 Task: Create a sub task Gather and Analyse Requirements for the task  Implement a new cloud-based knowledge management system for a company in the project AvidTech , assign it to team member softage.2@softage.net and update the status of the sub task to  Off Track , set the priority of the sub task to High
Action: Mouse moved to (478, 429)
Screenshot: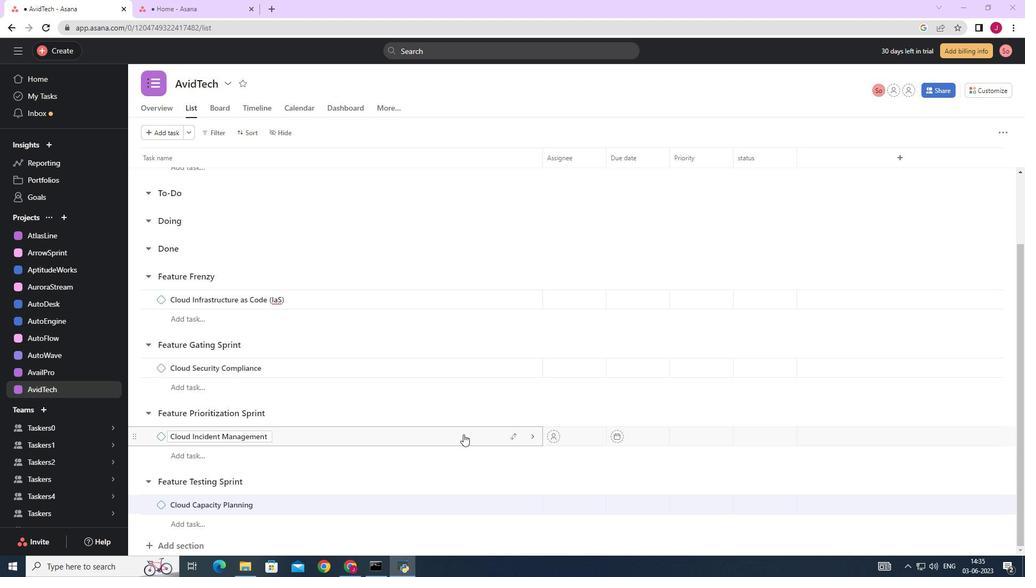 
Action: Mouse scrolled (478, 429) with delta (0, 0)
Screenshot: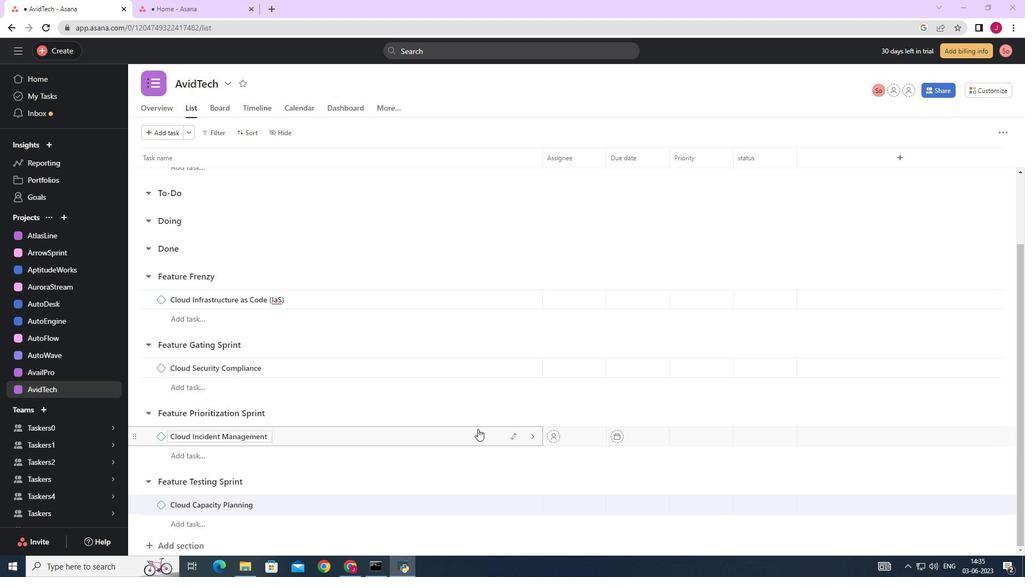 
Action: Mouse scrolled (478, 429) with delta (0, 0)
Screenshot: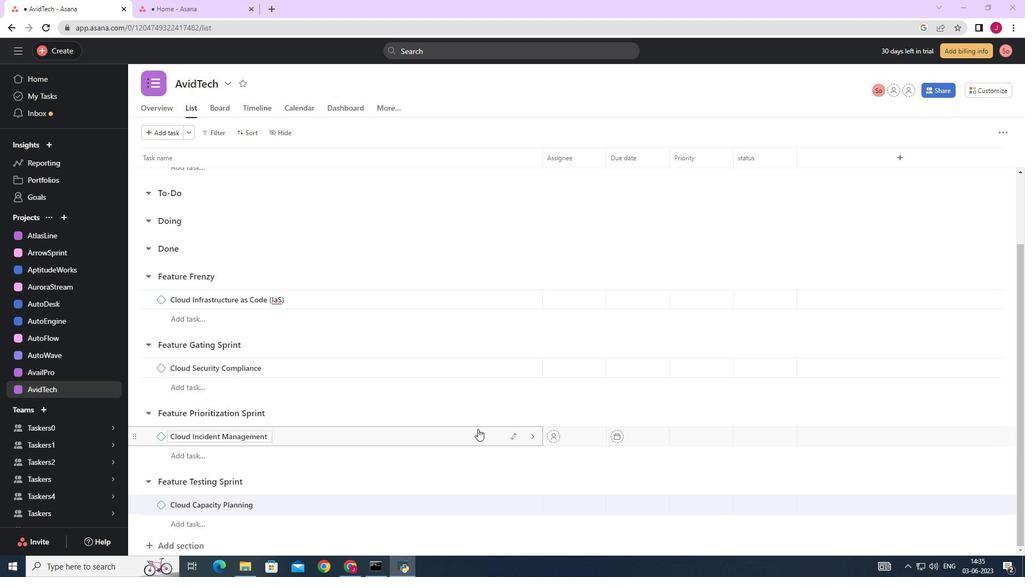 
Action: Mouse scrolled (478, 429) with delta (0, 0)
Screenshot: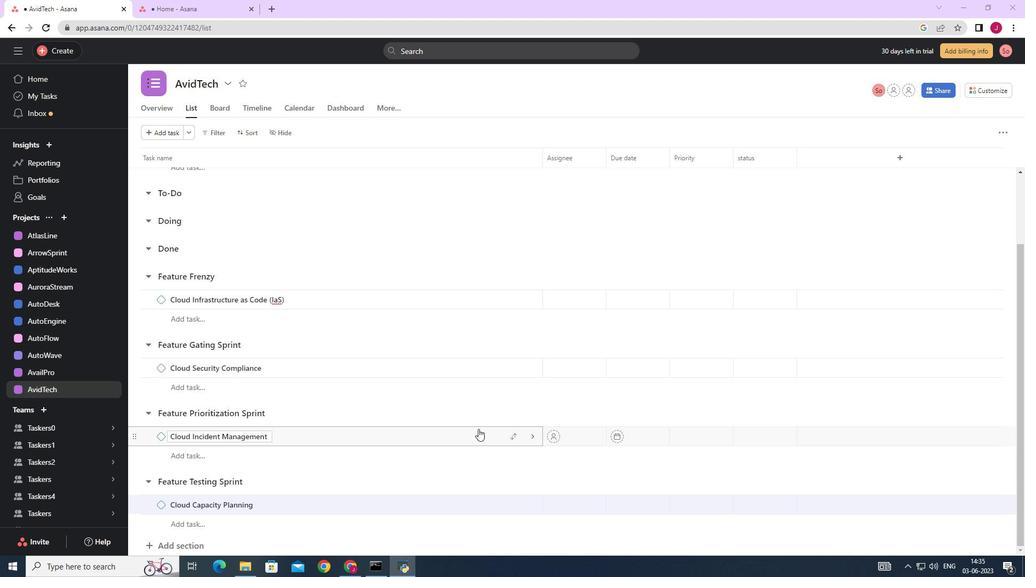 
Action: Mouse moved to (474, 424)
Screenshot: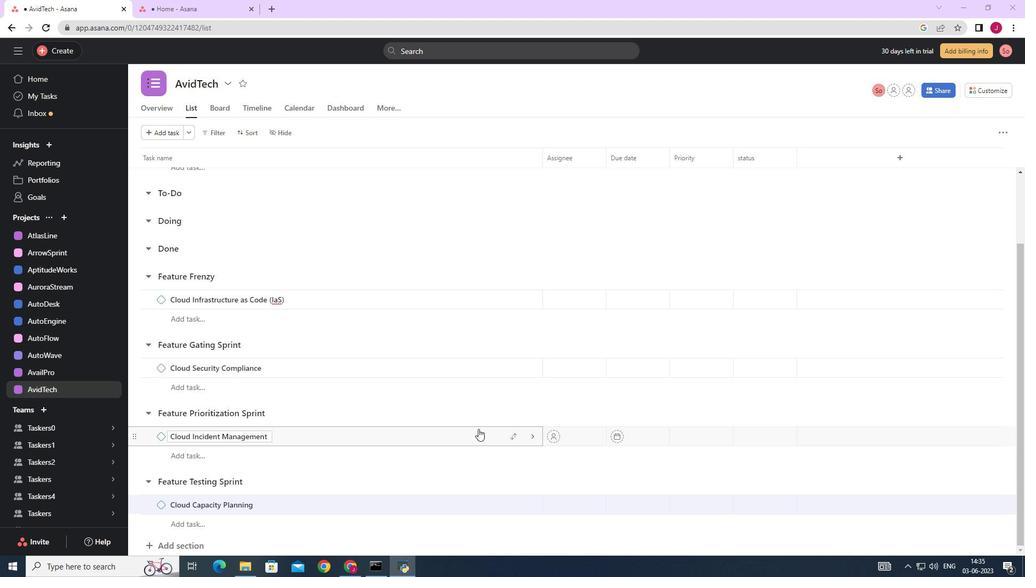 
Action: Mouse scrolled (478, 428) with delta (0, 0)
Screenshot: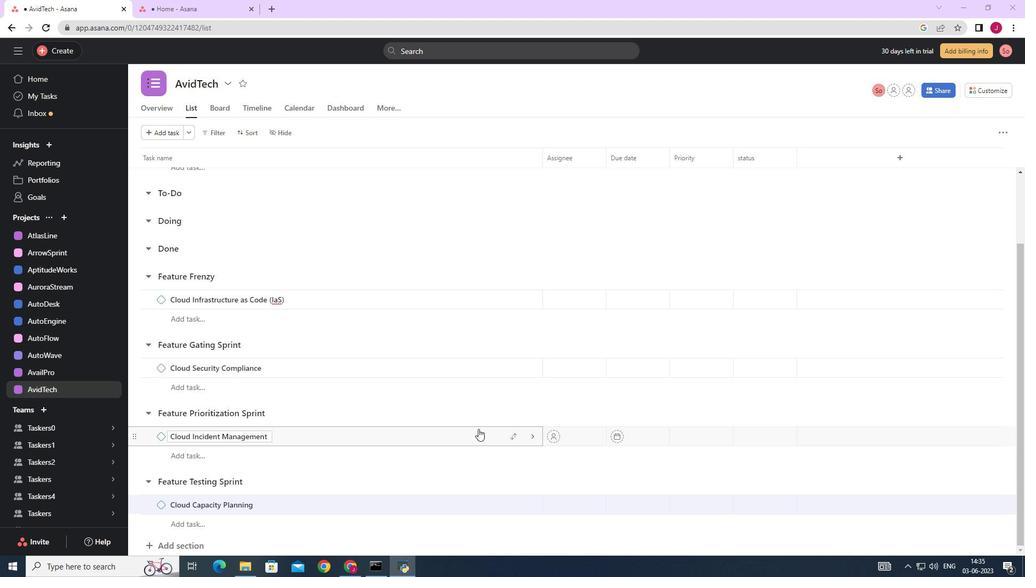 
Action: Mouse moved to (494, 233)
Screenshot: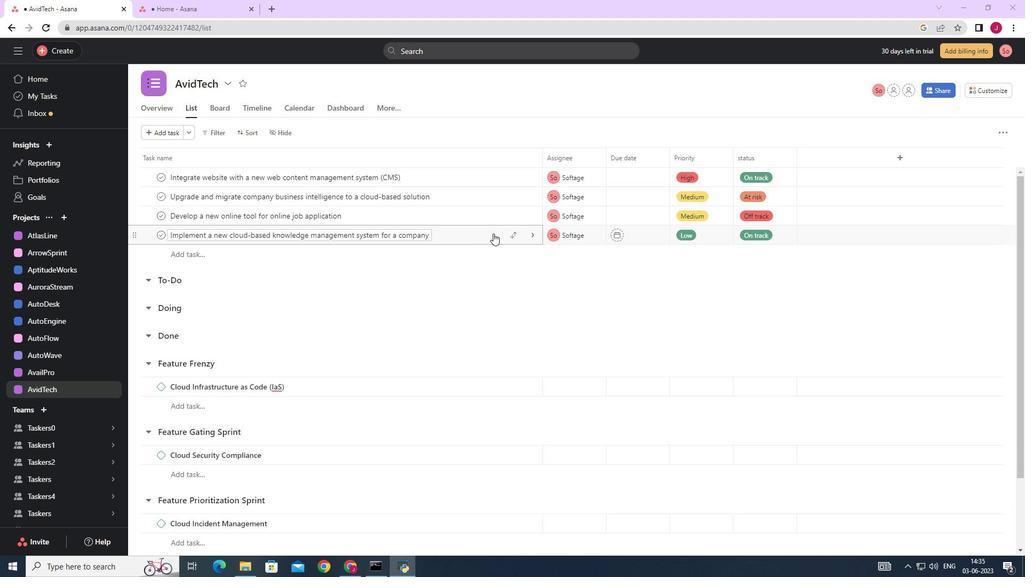 
Action: Mouse pressed left at (494, 233)
Screenshot: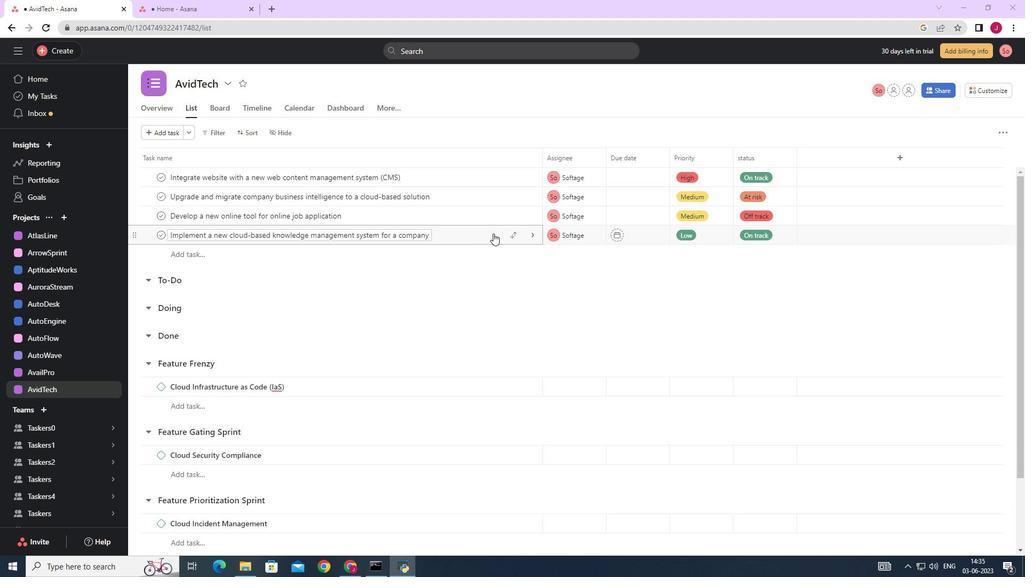 
Action: Mouse moved to (763, 329)
Screenshot: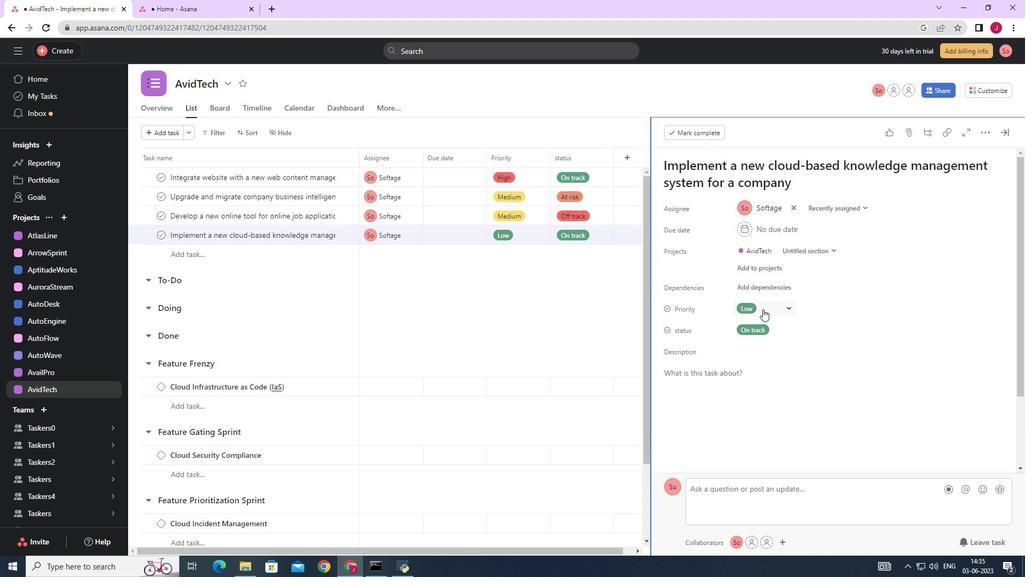 
Action: Mouse scrolled (763, 329) with delta (0, 0)
Screenshot: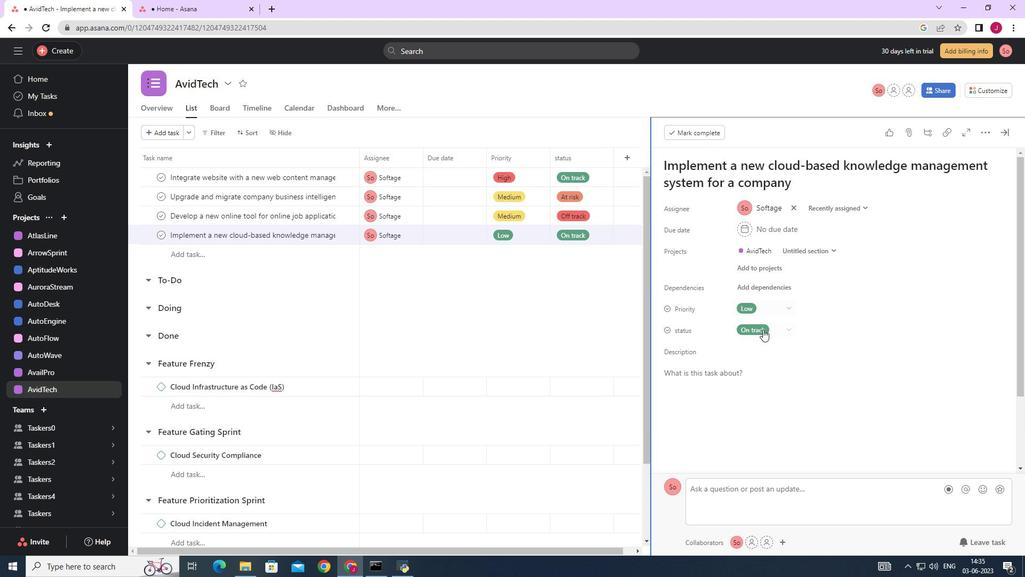 
Action: Mouse scrolled (763, 329) with delta (0, 0)
Screenshot: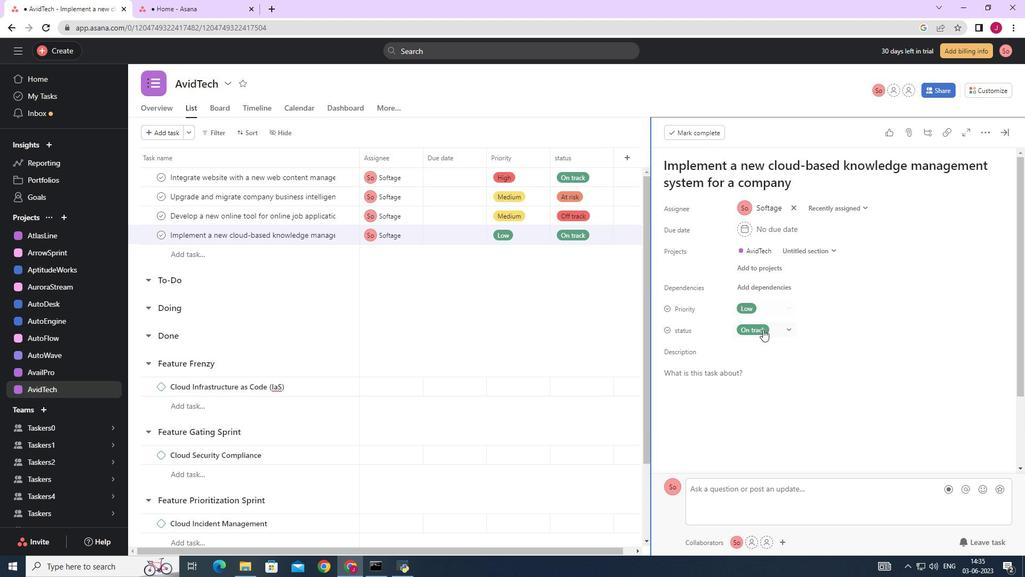 
Action: Mouse scrolled (763, 329) with delta (0, 0)
Screenshot: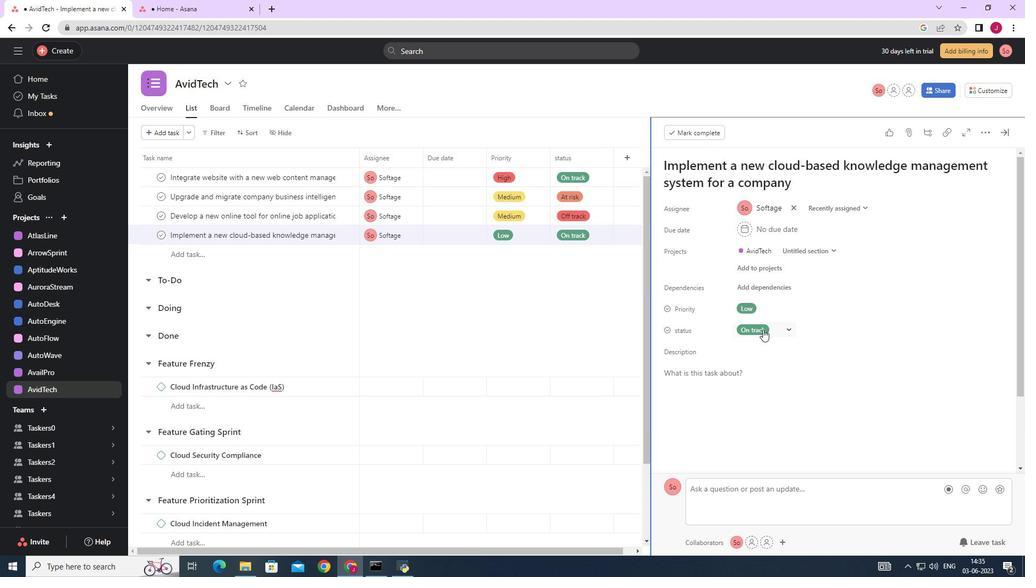 
Action: Mouse moved to (700, 391)
Screenshot: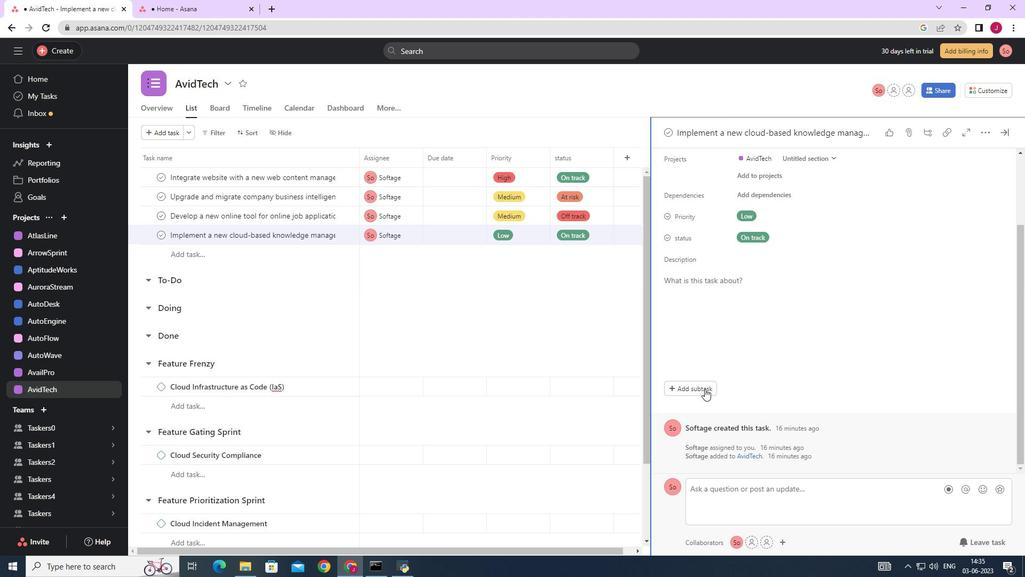 
Action: Mouse pressed left at (700, 391)
Screenshot: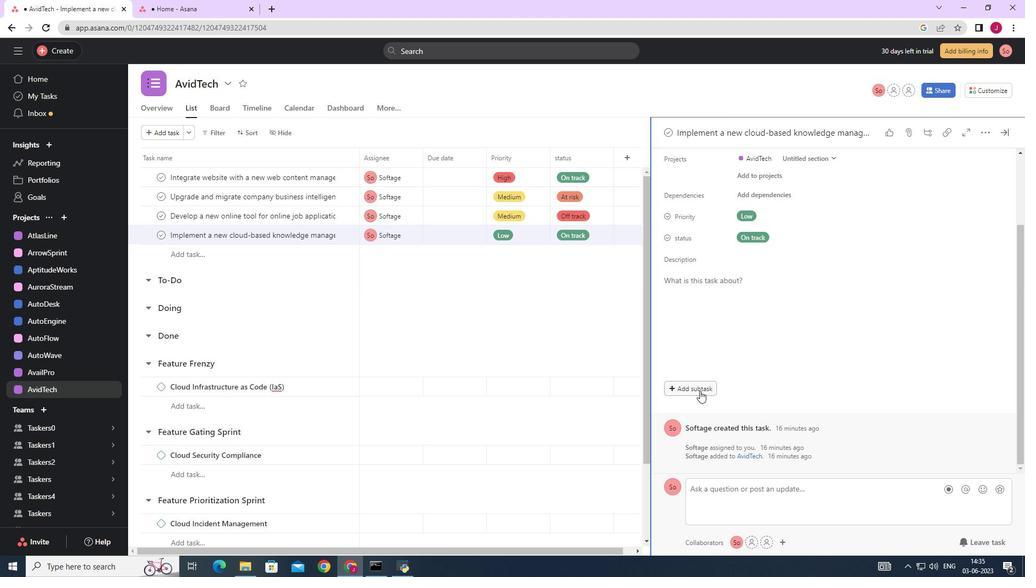 
Action: Mouse moved to (688, 363)
Screenshot: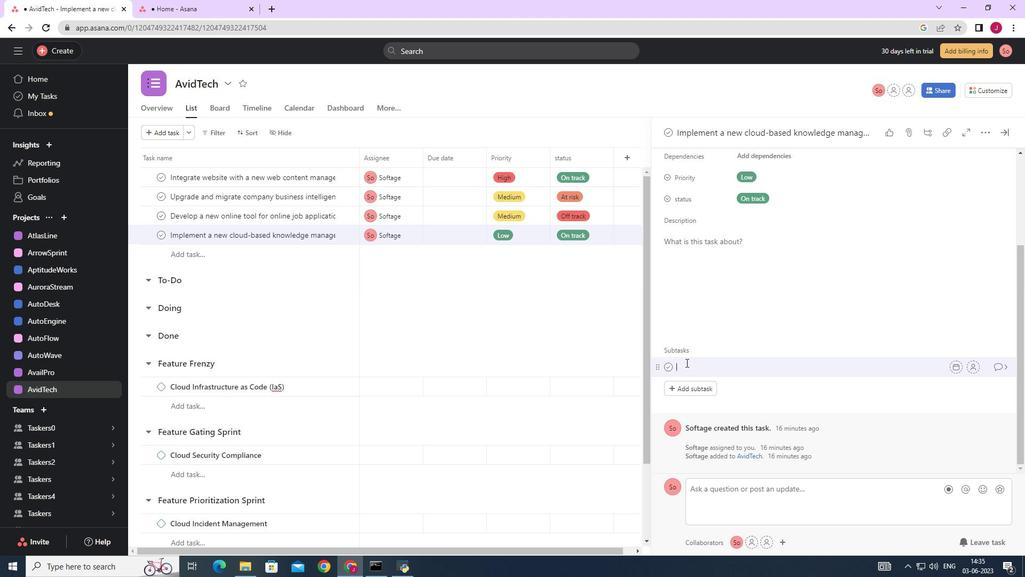 
Action: Key pressed <Key.caps_lock>G<Key.caps_lock>ather<Key.space>and<Key.space><Key.caps_lock>A<Key.caps_lock>m<Key.backspace>nalyse<Key.space><Key.caps_lock>R<Key.caps_lock>equiremettns<Key.space><Key.backspace><Key.backspace><Key.backspace><Key.backspace><Key.backspace>nts<Key.space>
Screenshot: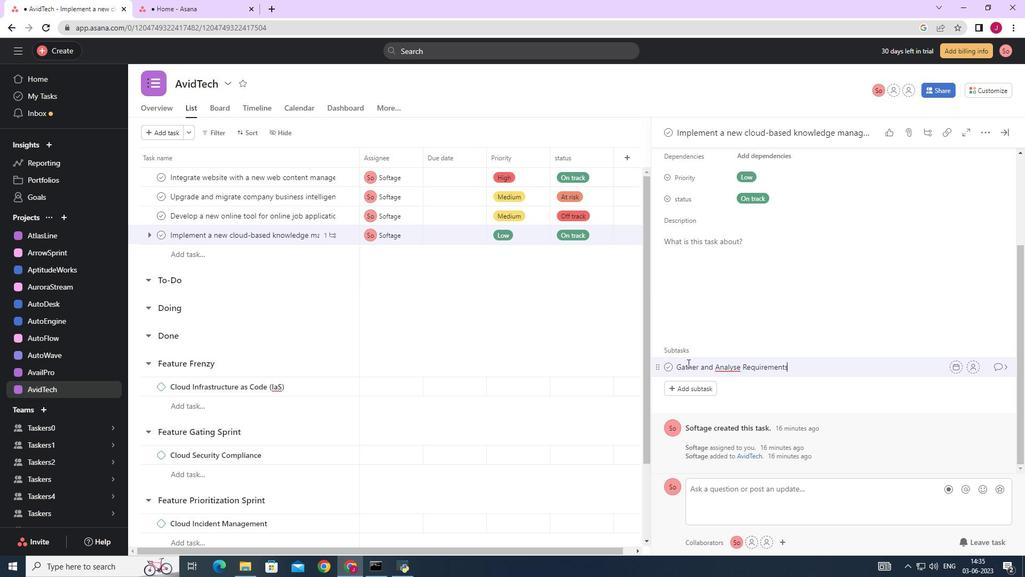 
Action: Mouse moved to (976, 368)
Screenshot: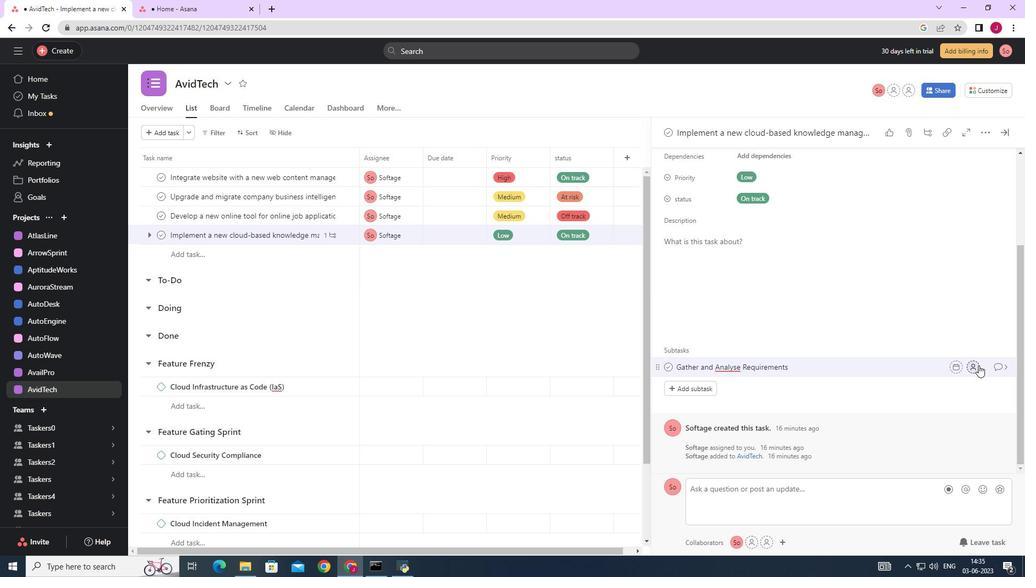 
Action: Mouse pressed left at (976, 368)
Screenshot: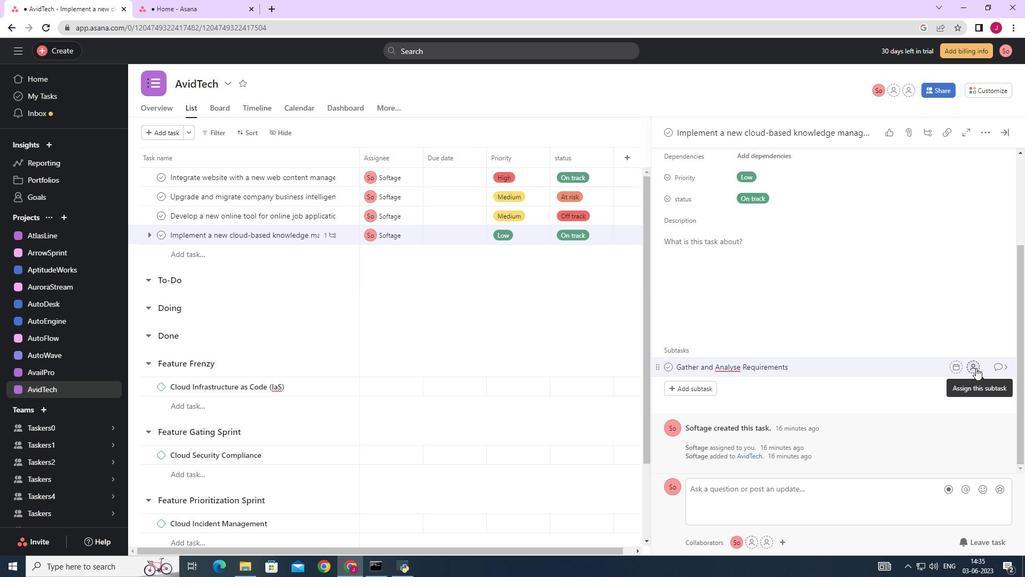 
Action: Mouse moved to (845, 411)
Screenshot: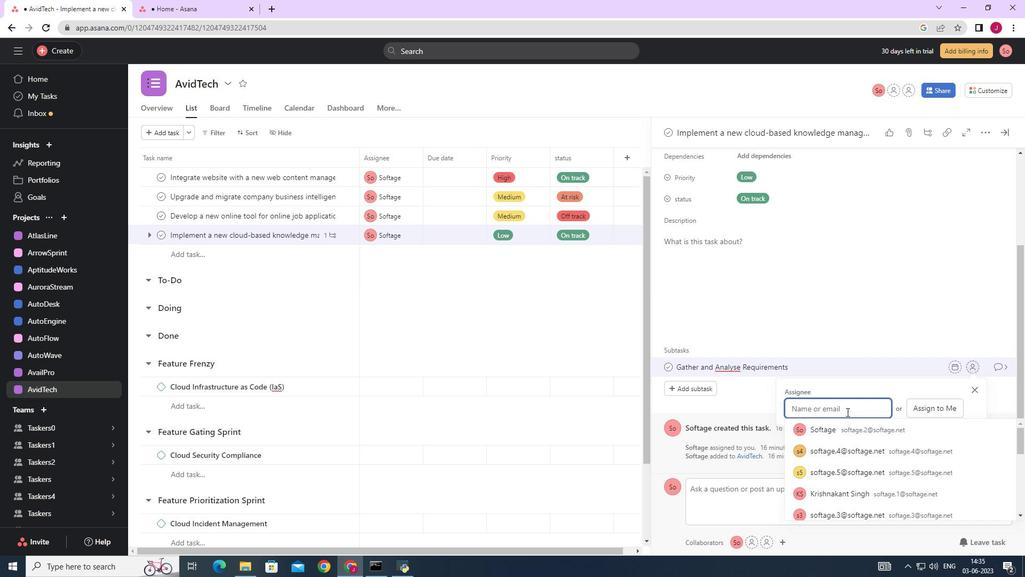 
Action: Key pressed softage.2
Screenshot: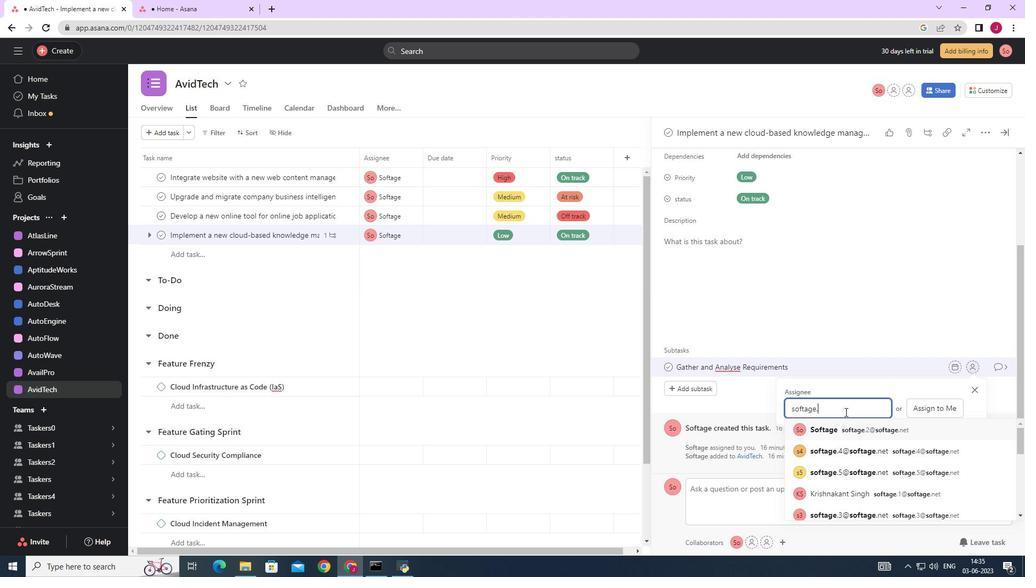 
Action: Mouse moved to (861, 430)
Screenshot: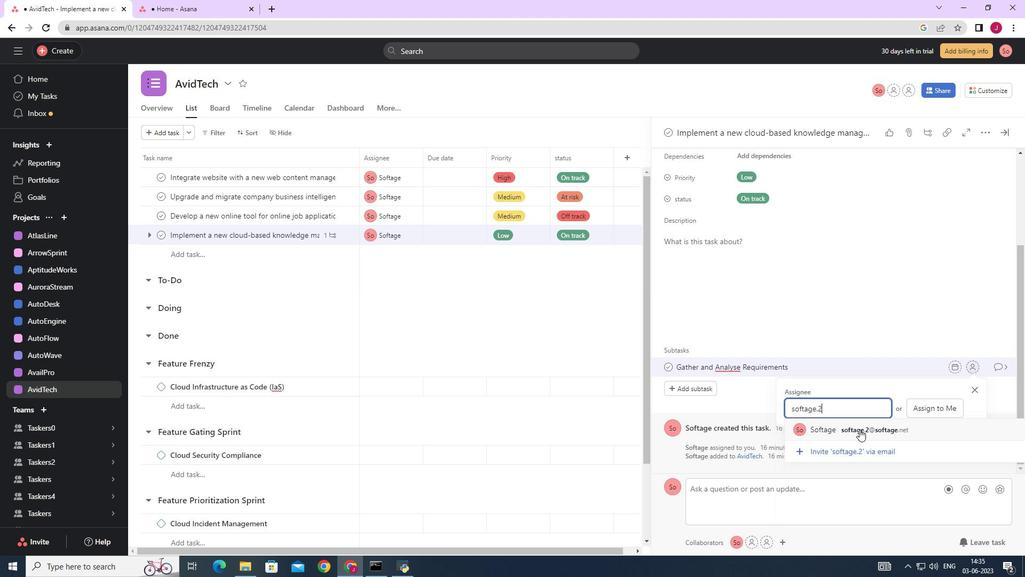 
Action: Mouse pressed left at (861, 430)
Screenshot: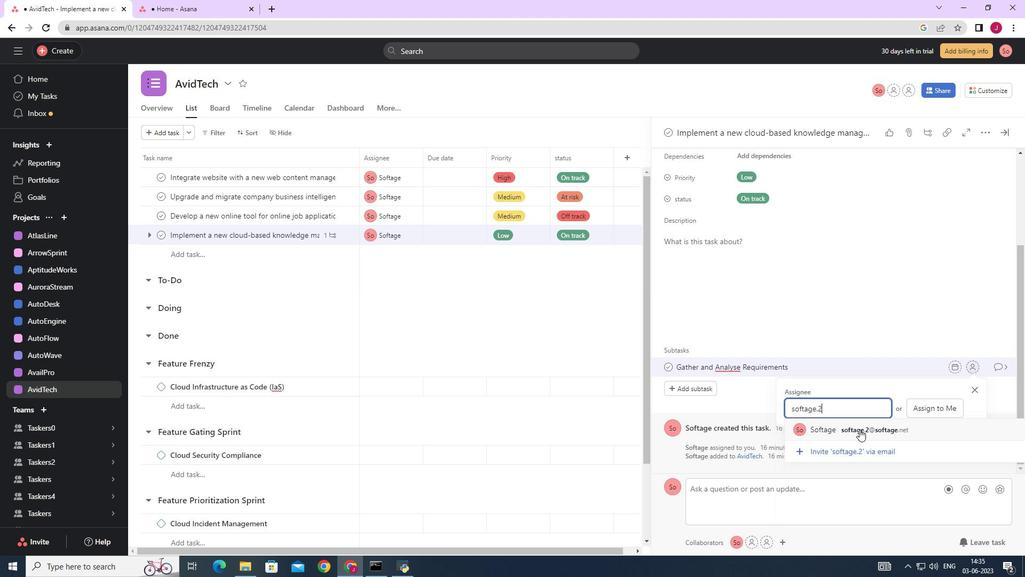 
Action: Mouse moved to (1002, 363)
Screenshot: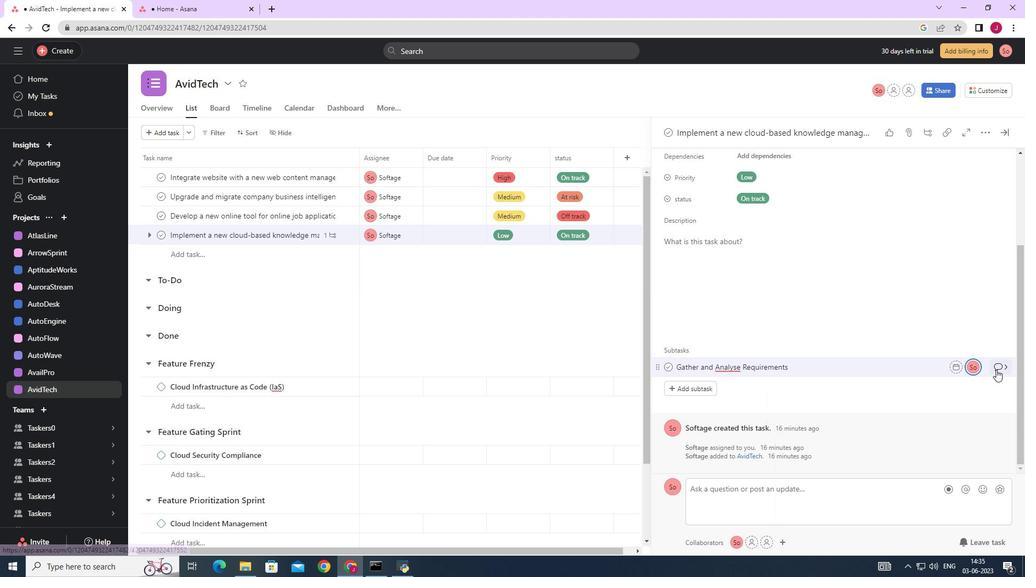 
Action: Mouse pressed left at (1002, 363)
Screenshot: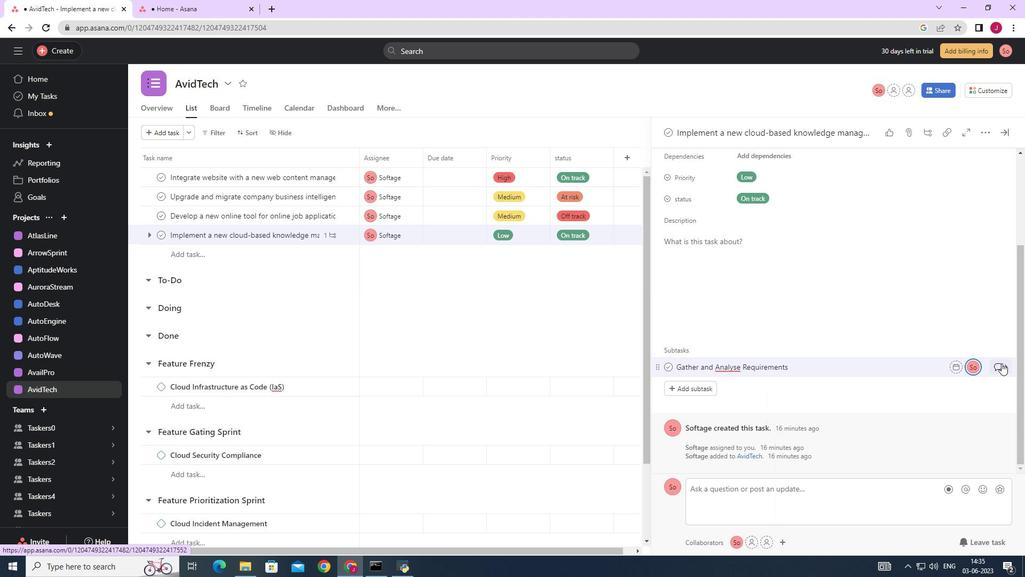 
Action: Mouse moved to (716, 283)
Screenshot: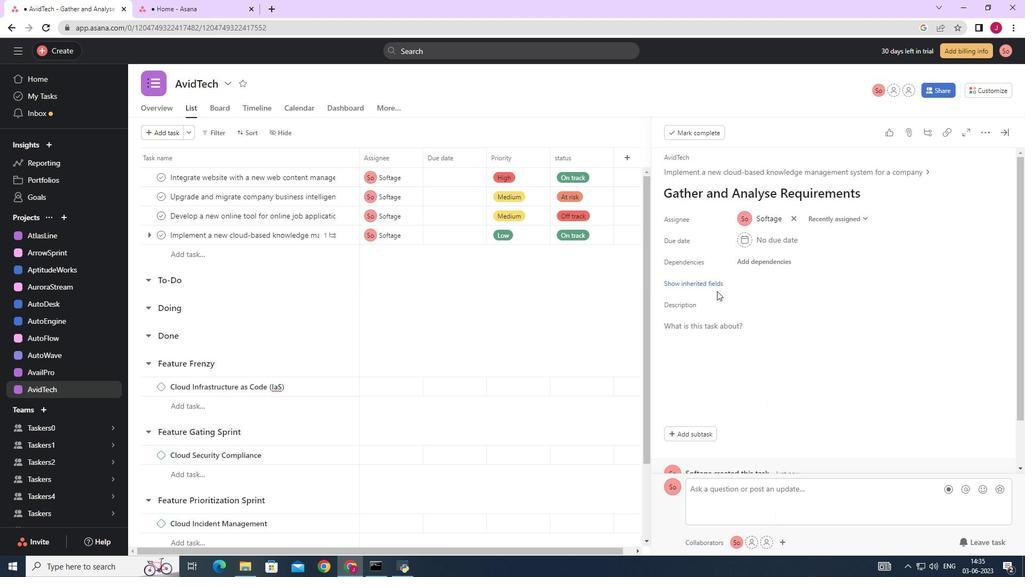 
Action: Mouse pressed left at (716, 283)
Screenshot: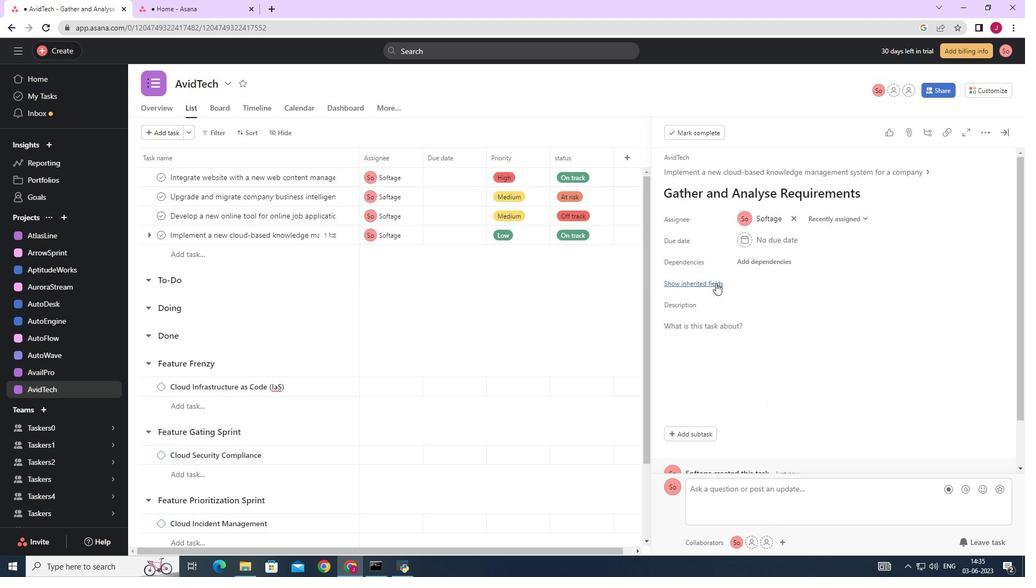 
Action: Mouse moved to (727, 322)
Screenshot: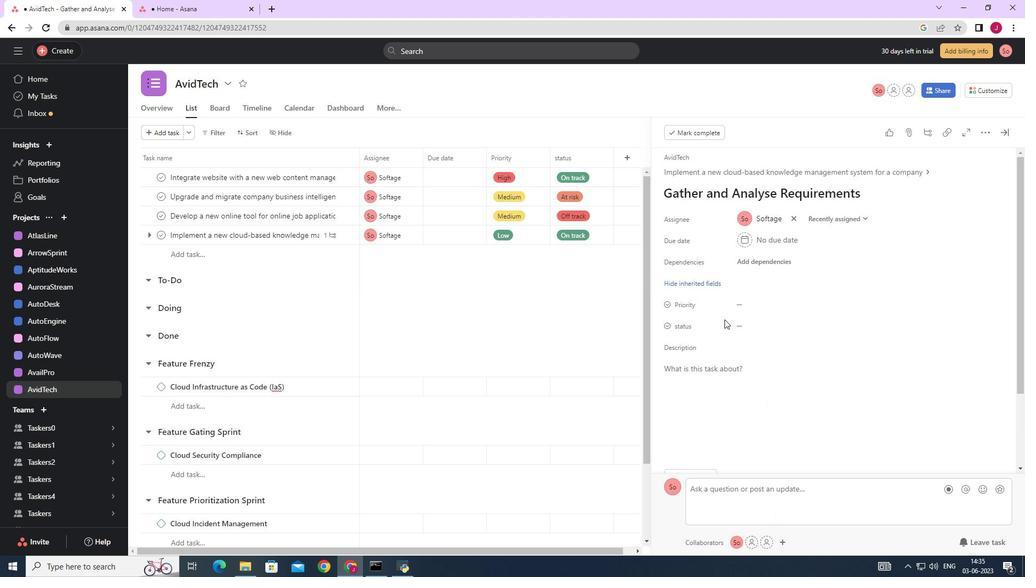 
Action: Mouse scrolled (727, 322) with delta (0, 0)
Screenshot: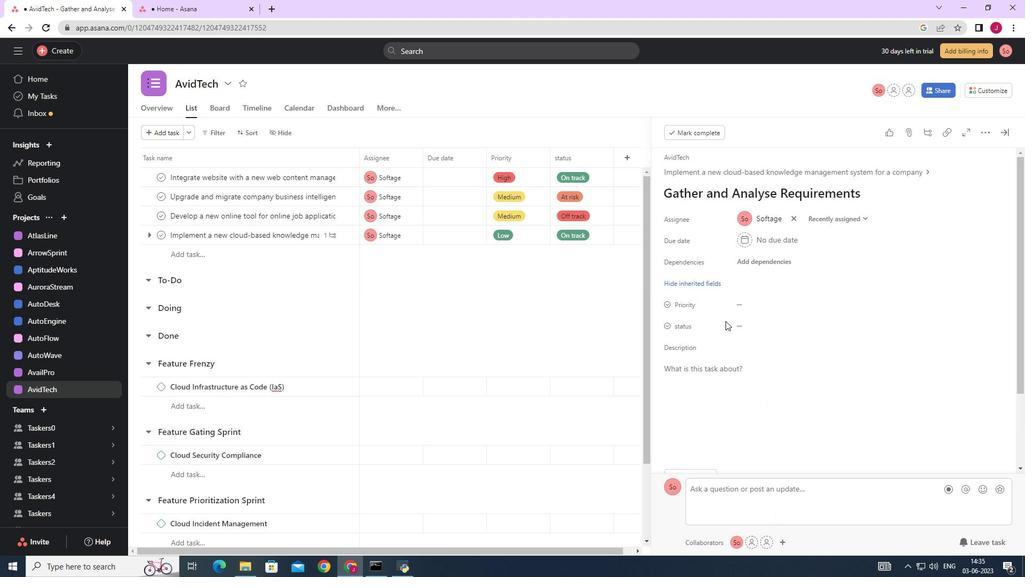 
Action: Mouse scrolled (727, 322) with delta (0, 0)
Screenshot: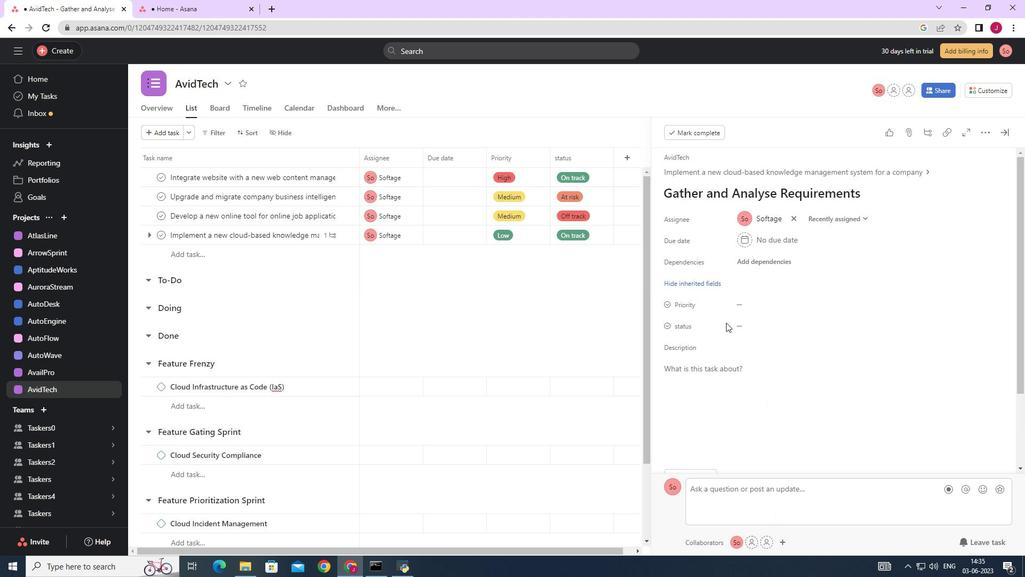 
Action: Mouse moved to (749, 209)
Screenshot: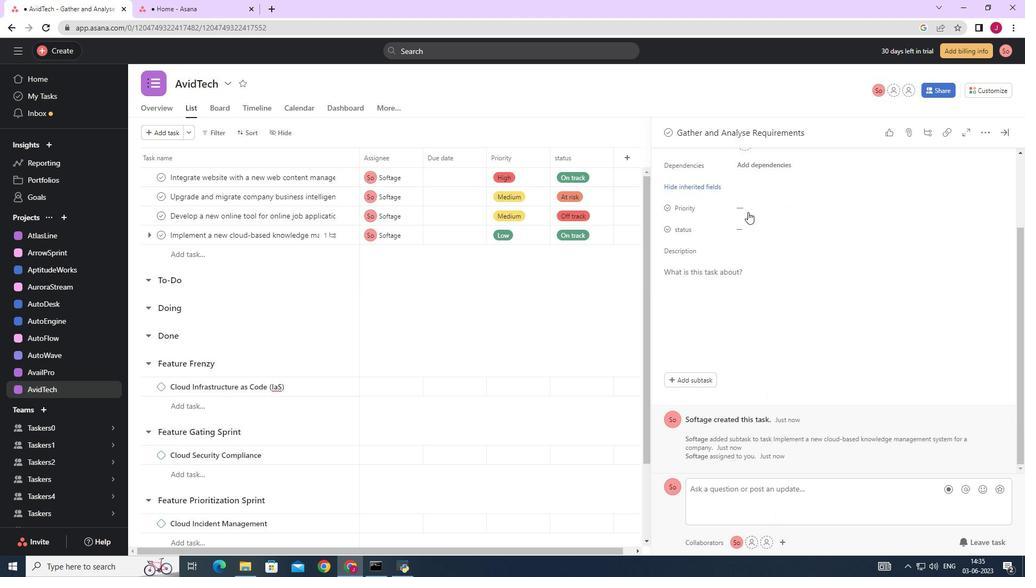 
Action: Mouse pressed left at (749, 209)
Screenshot: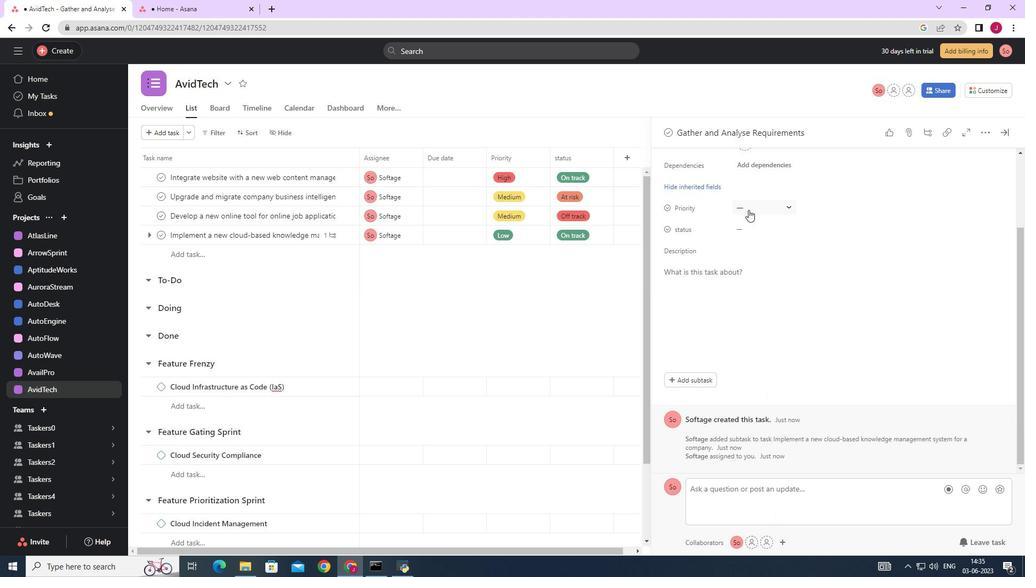 
Action: Mouse moved to (771, 242)
Screenshot: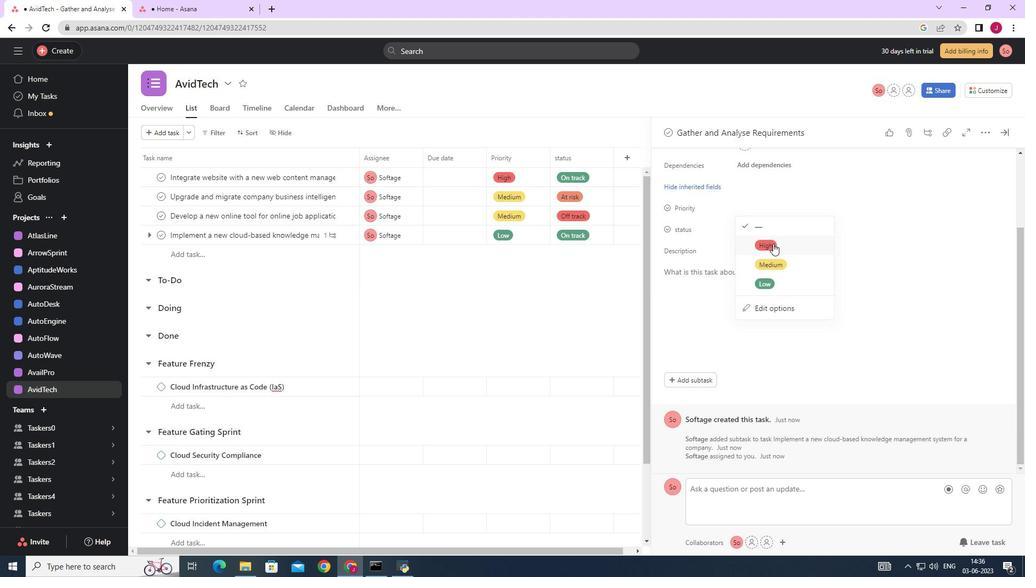 
Action: Mouse pressed left at (771, 242)
Screenshot: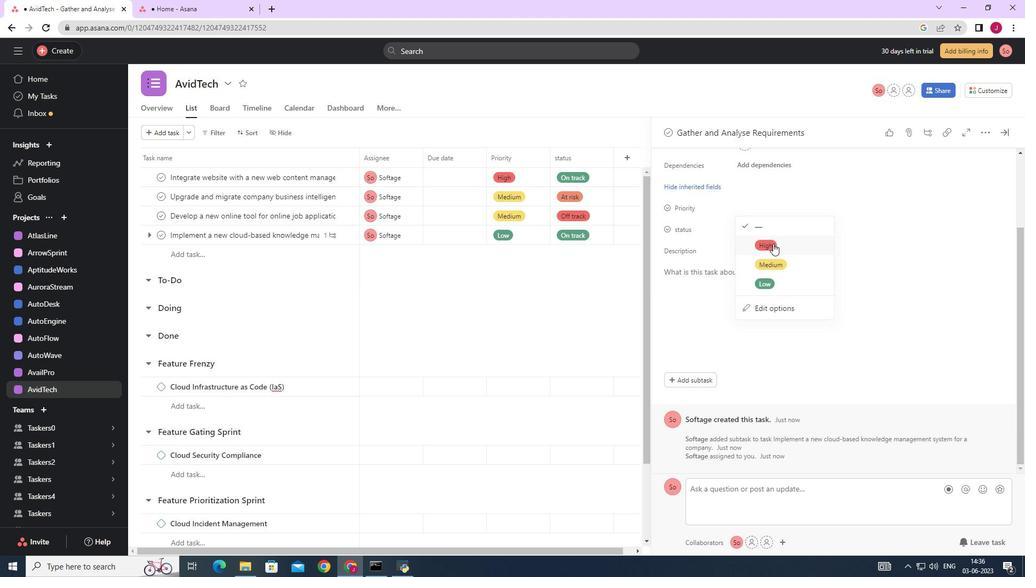 
Action: Mouse moved to (745, 231)
Screenshot: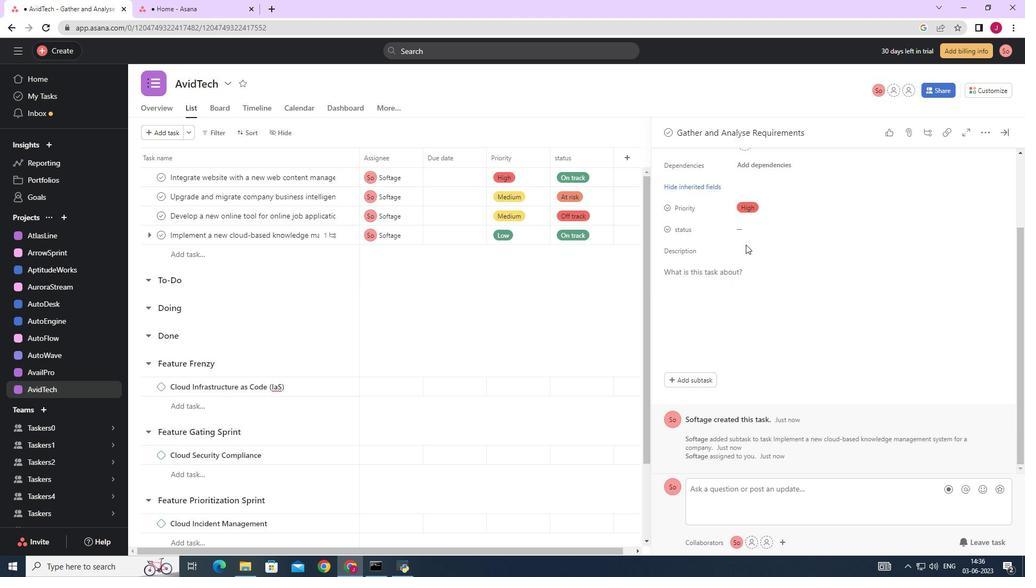 
Action: Mouse pressed left at (745, 231)
Screenshot: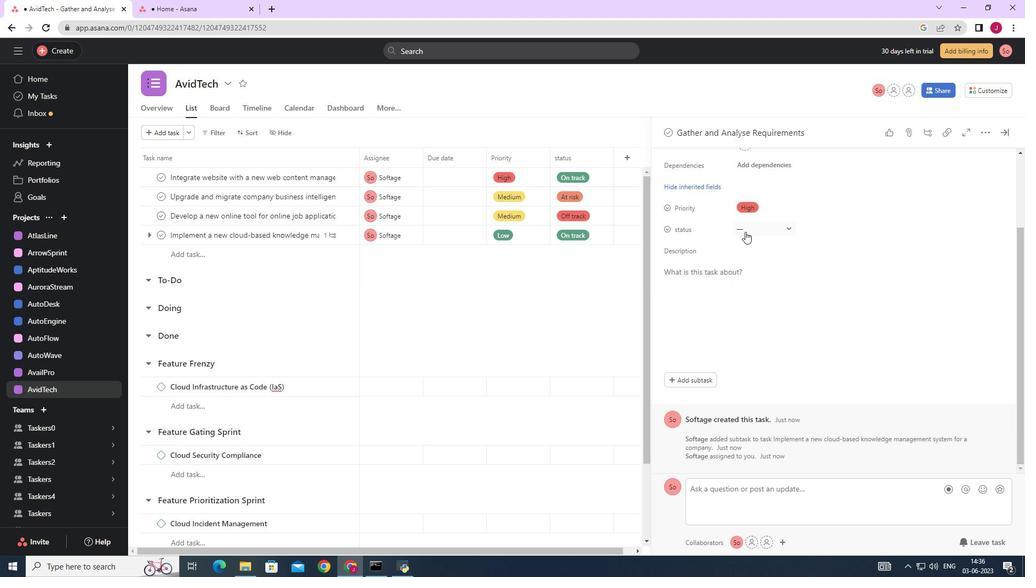 
Action: Mouse moved to (770, 283)
Screenshot: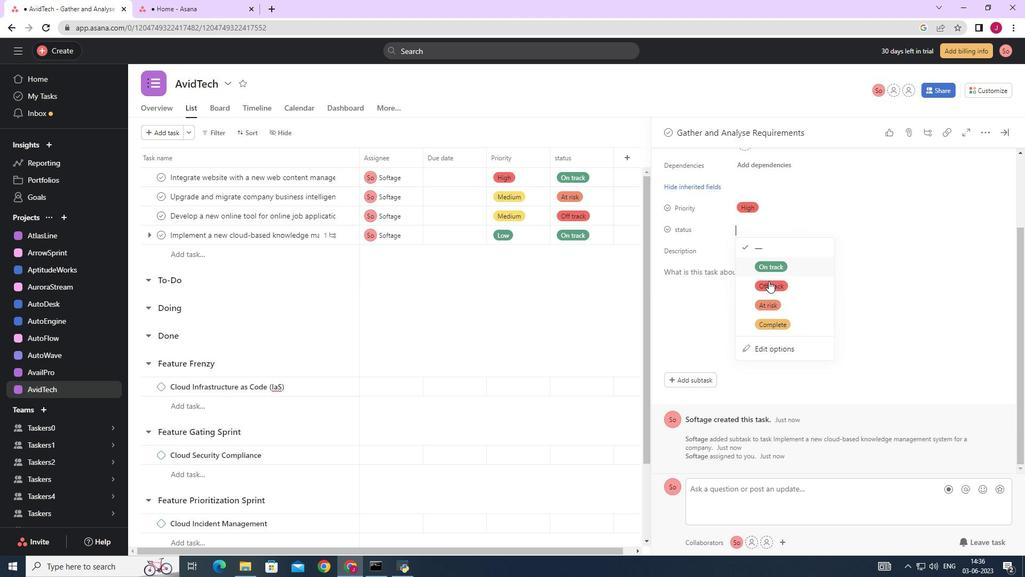 
Action: Mouse pressed left at (770, 283)
Screenshot: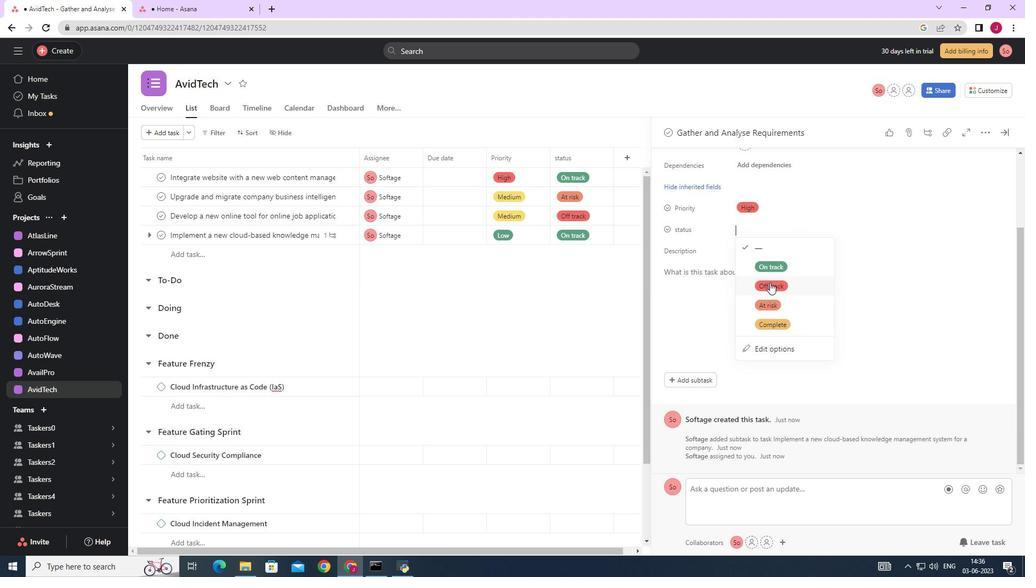 
Action: Mouse moved to (1007, 132)
Screenshot: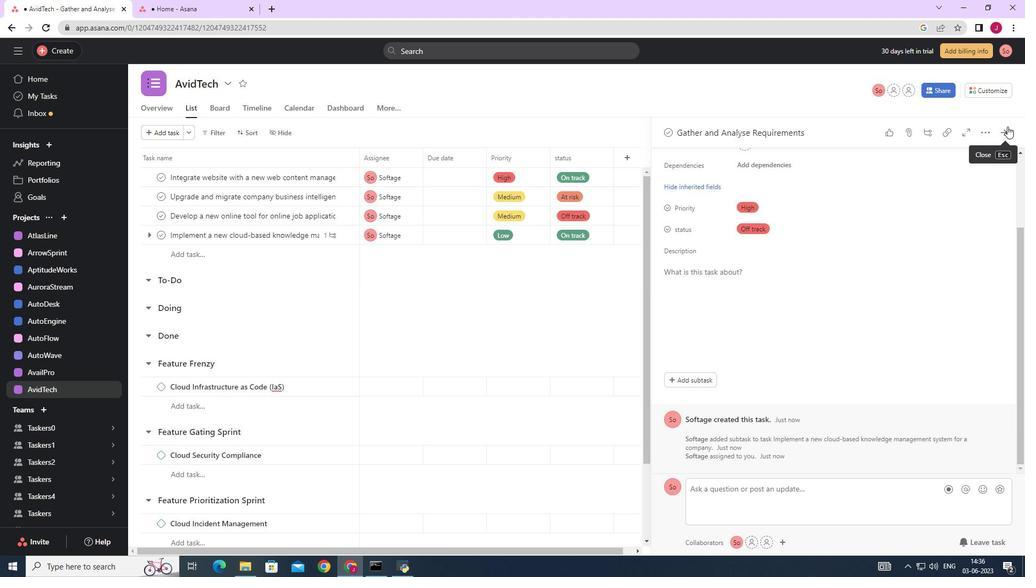 
Action: Mouse pressed left at (1007, 132)
Screenshot: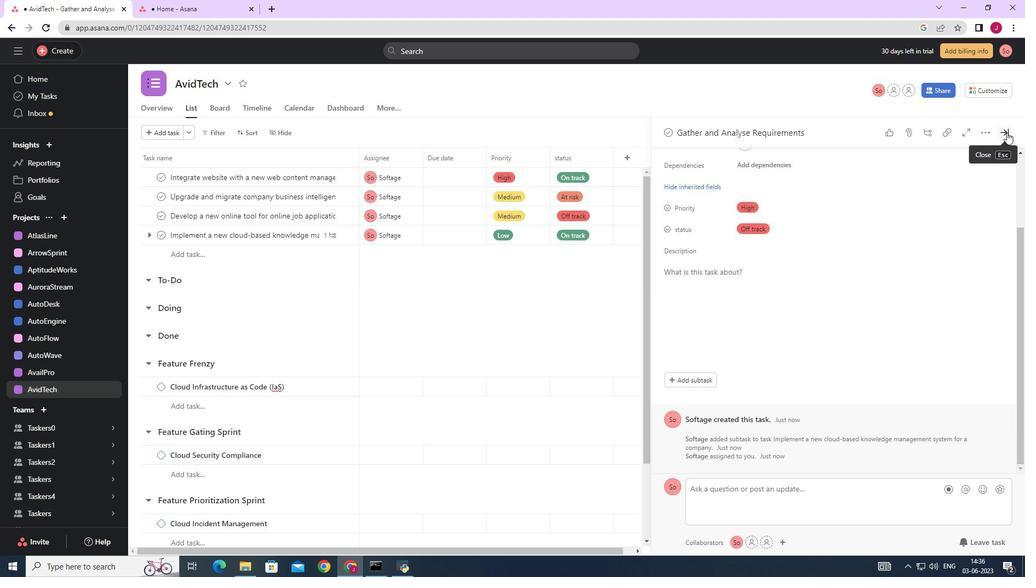 
